 Task: Select keep cards.
Action: Mouse moved to (293, 46)
Screenshot: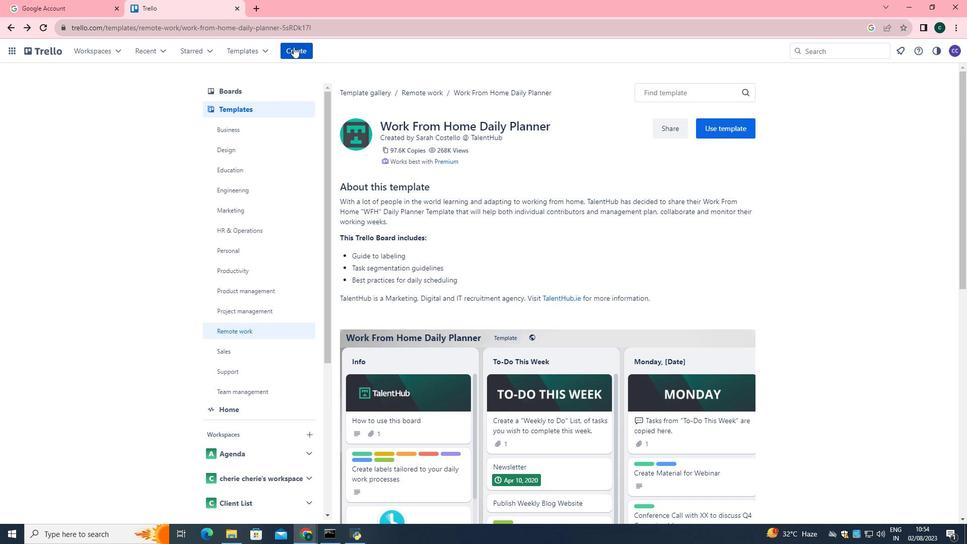 
Action: Mouse pressed left at (293, 46)
Screenshot: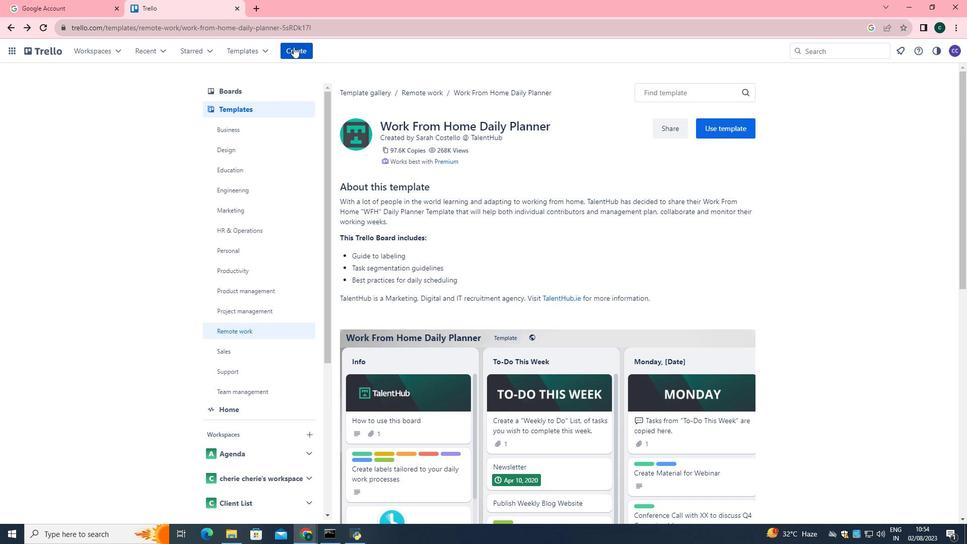 
Action: Mouse moved to (314, 123)
Screenshot: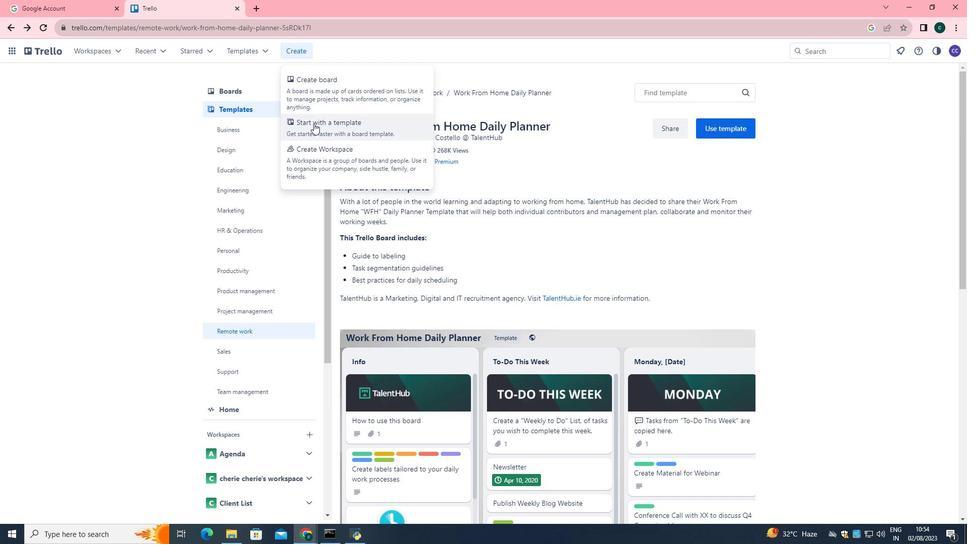 
Action: Mouse pressed left at (314, 123)
Screenshot: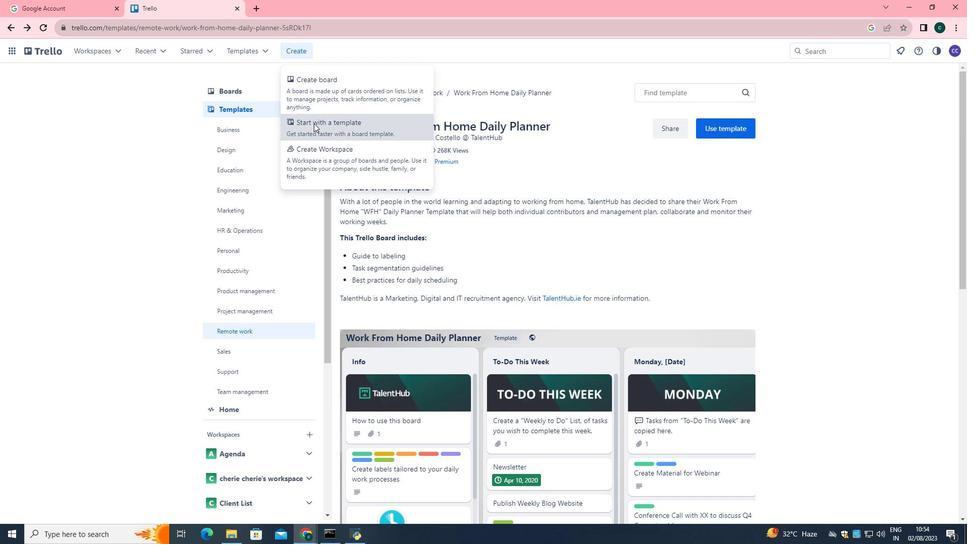 
Action: Mouse moved to (322, 175)
Screenshot: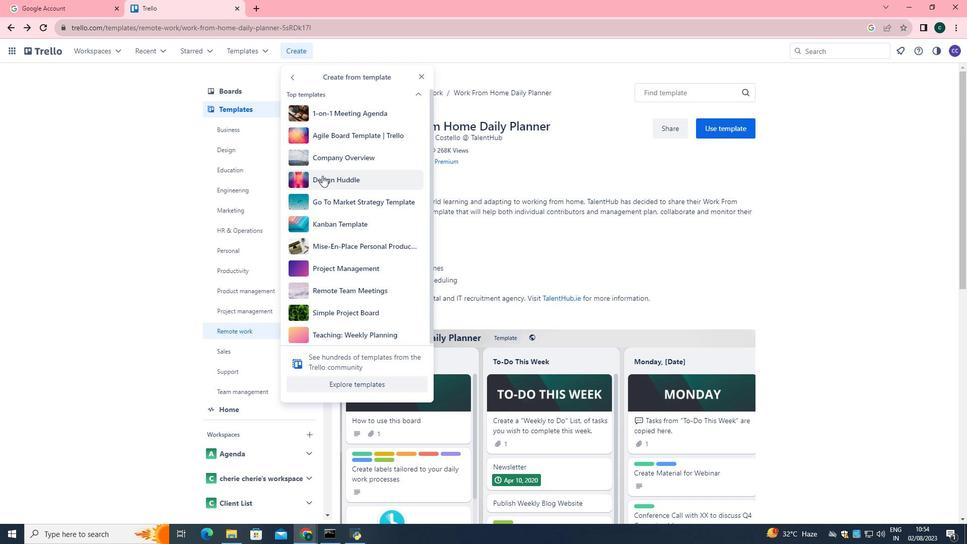 
Action: Mouse pressed left at (322, 175)
Screenshot: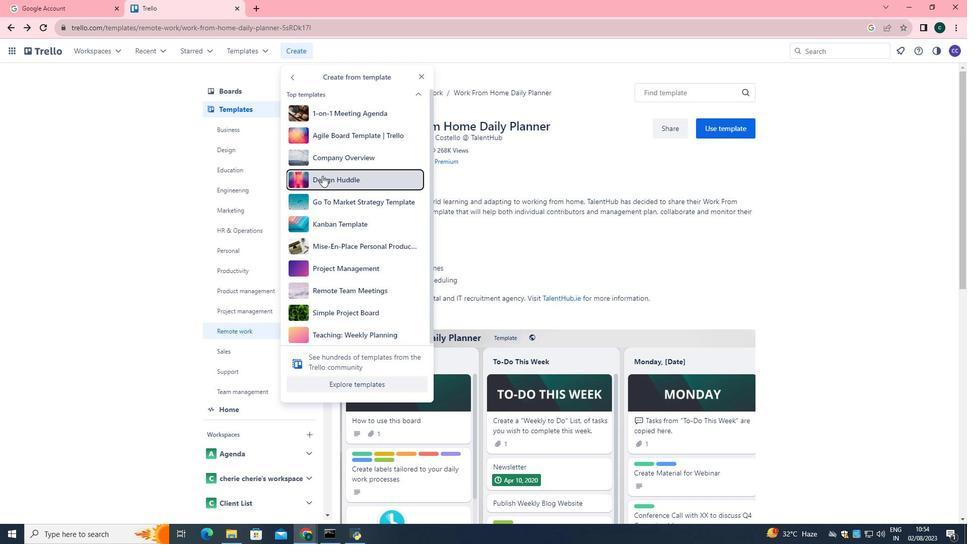 
Action: Mouse moved to (292, 256)
Screenshot: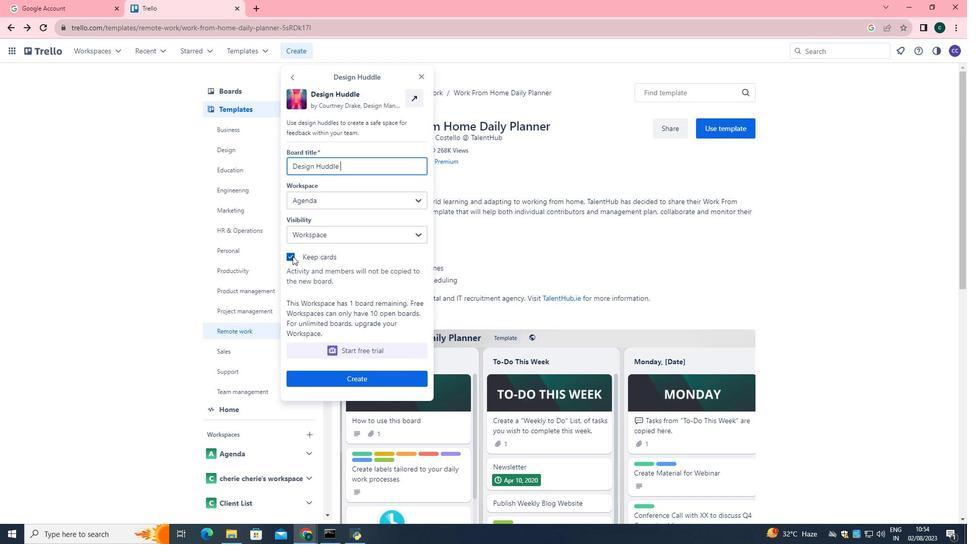 
Action: Mouse pressed left at (292, 256)
Screenshot: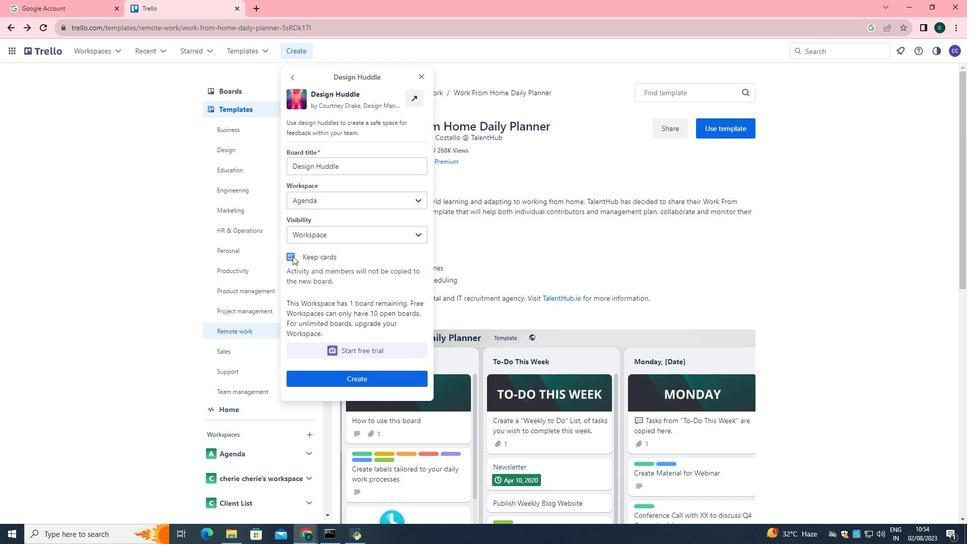 
Action: Mouse pressed left at (292, 256)
Screenshot: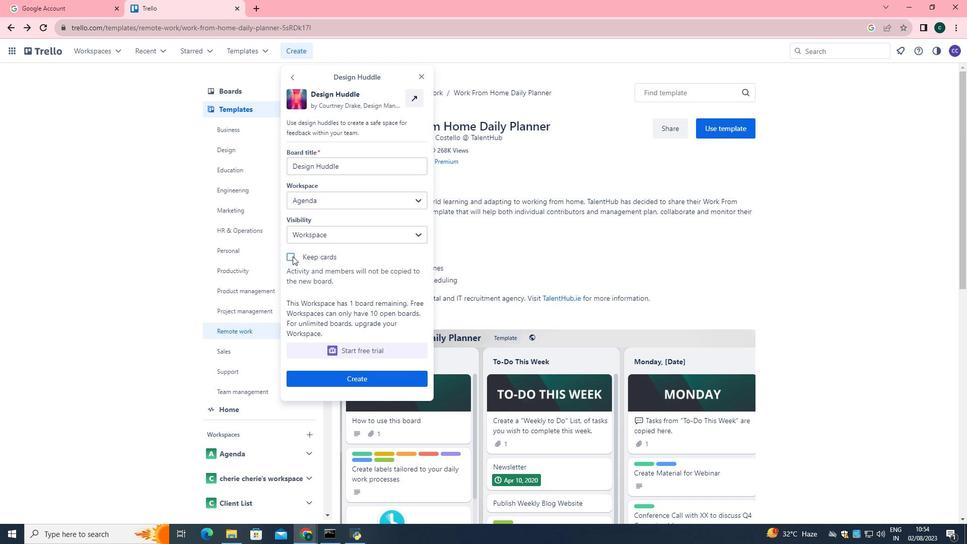 
